 Task: Select Amazon Web Services (AWS) Software.
Action: Mouse moved to (421, 98)
Screenshot: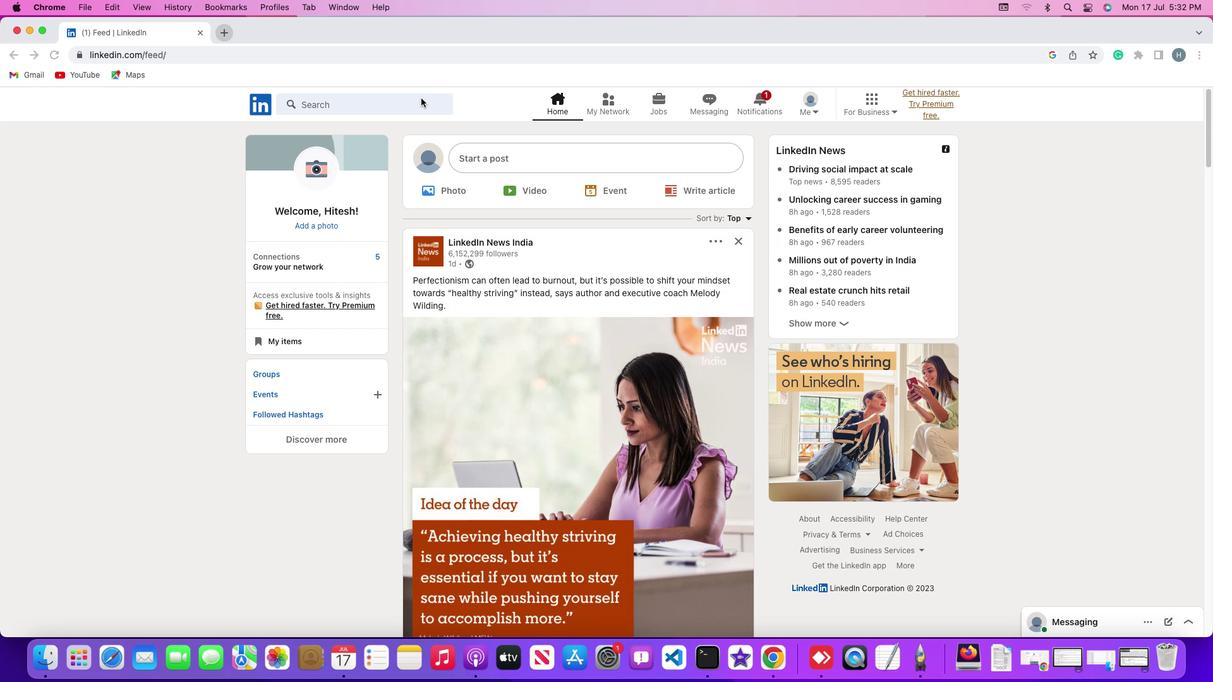 
Action: Mouse pressed left at (421, 98)
Screenshot: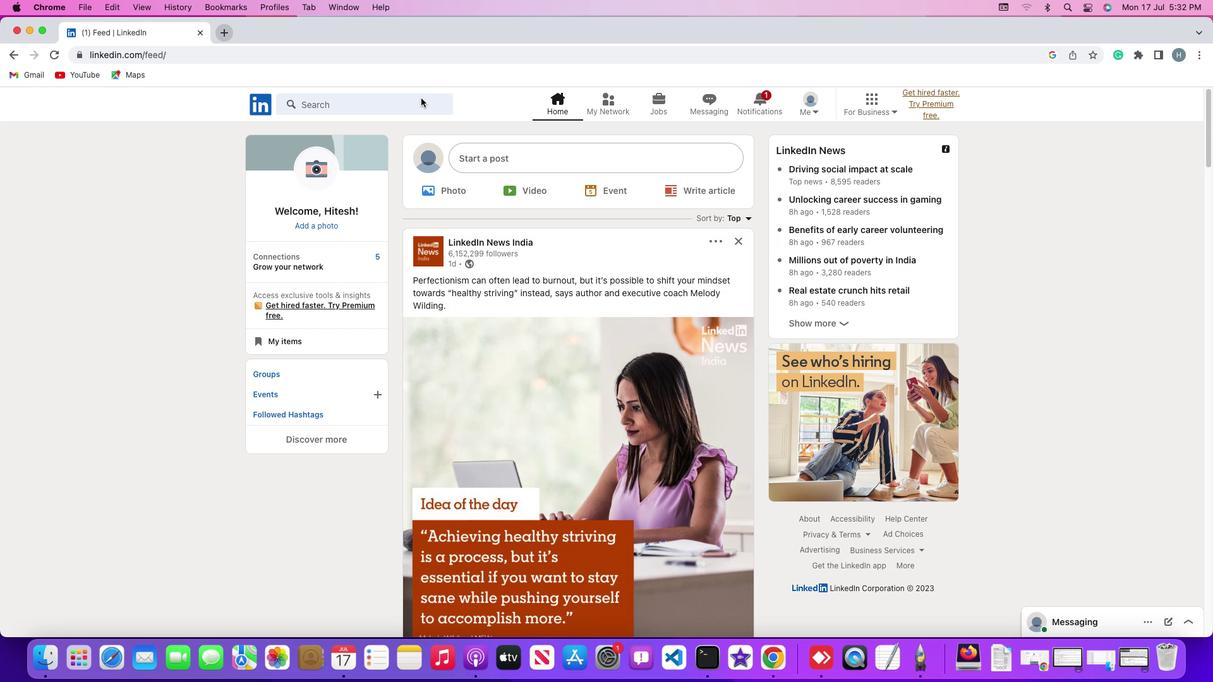 
Action: Mouse pressed left at (421, 98)
Screenshot: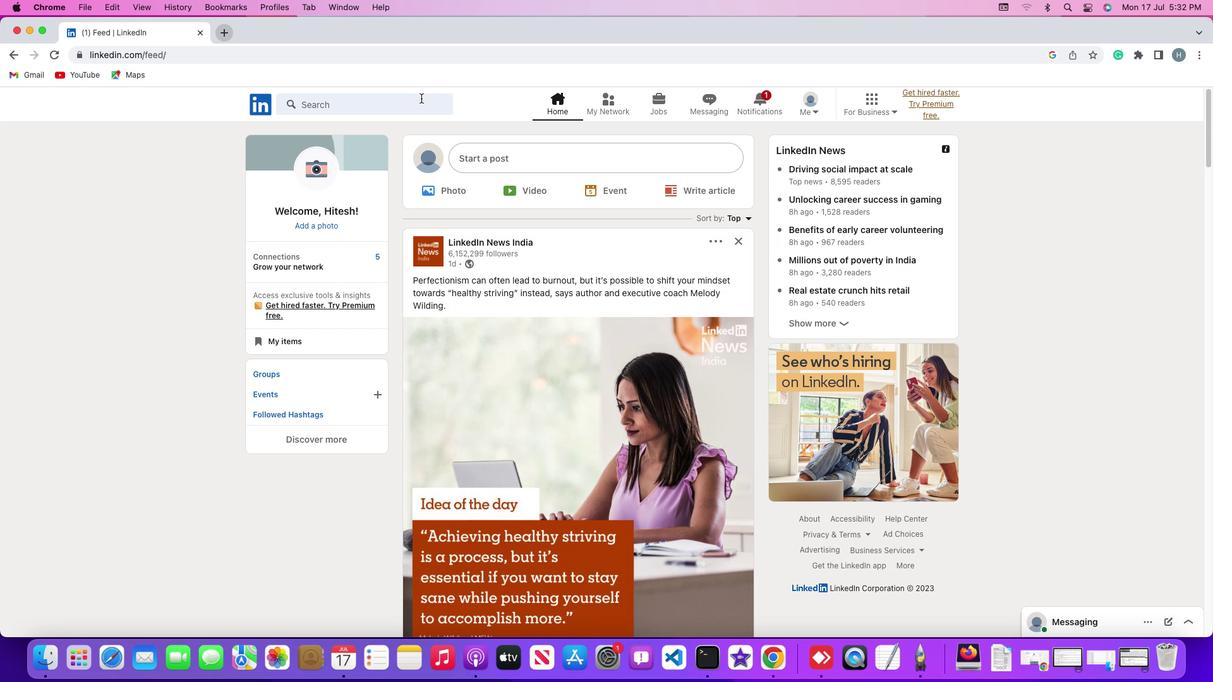 
Action: Key pressed Key.shift'#''h''i''r''i''n''g'Key.enter
Screenshot: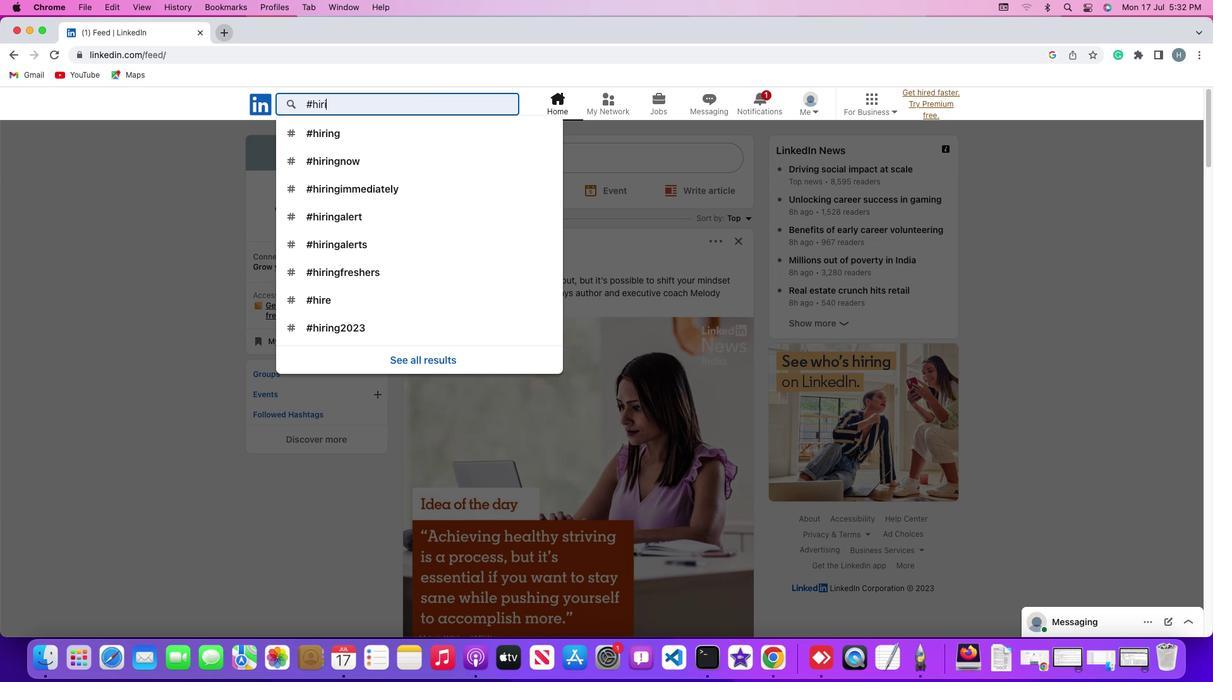 
Action: Mouse moved to (669, 136)
Screenshot: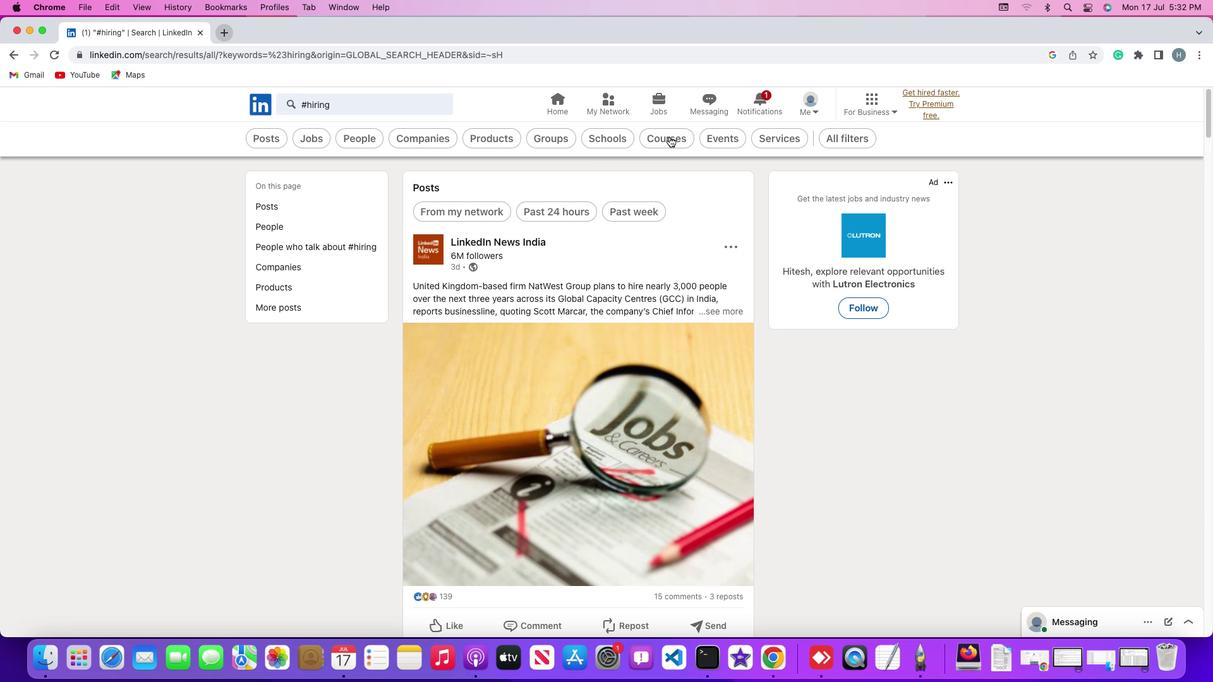 
Action: Mouse pressed left at (669, 136)
Screenshot: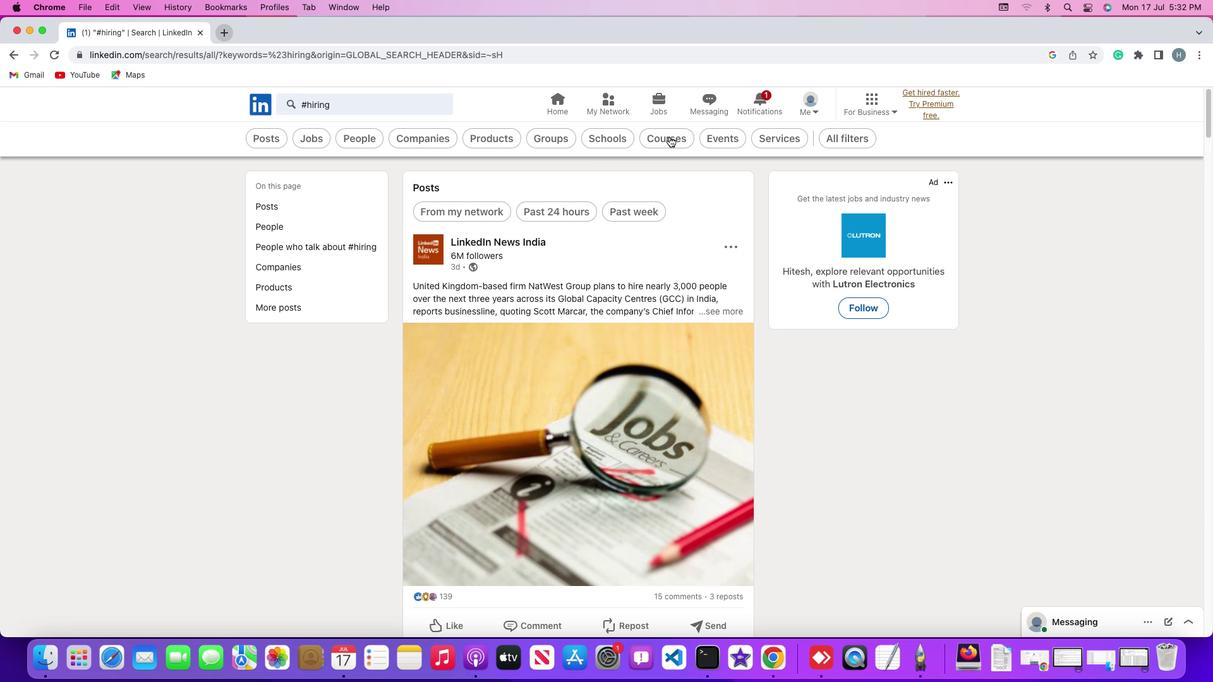 
Action: Mouse moved to (545, 138)
Screenshot: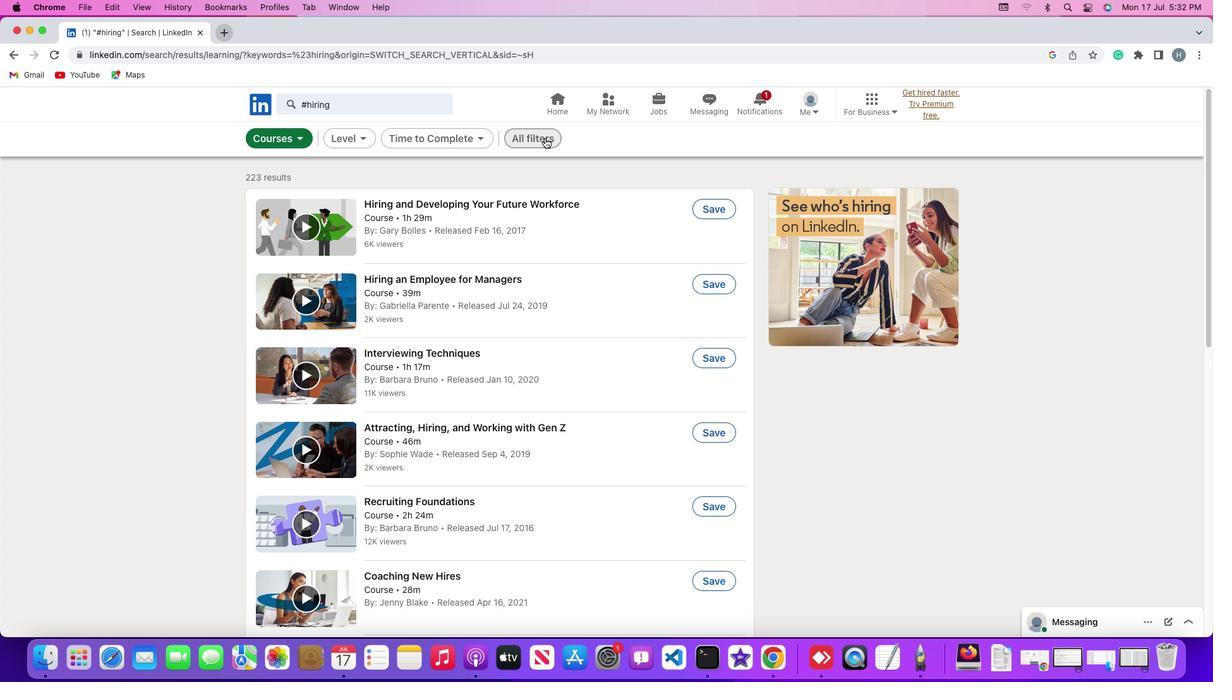 
Action: Mouse pressed left at (545, 138)
Screenshot: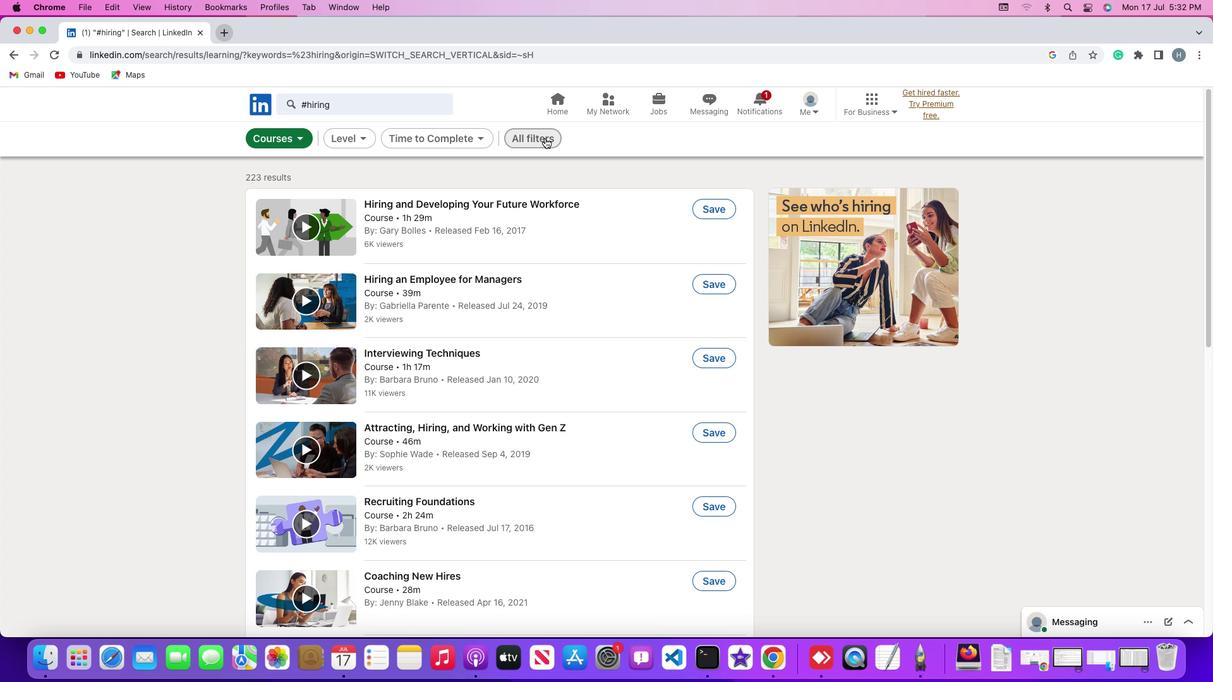 
Action: Mouse moved to (998, 420)
Screenshot: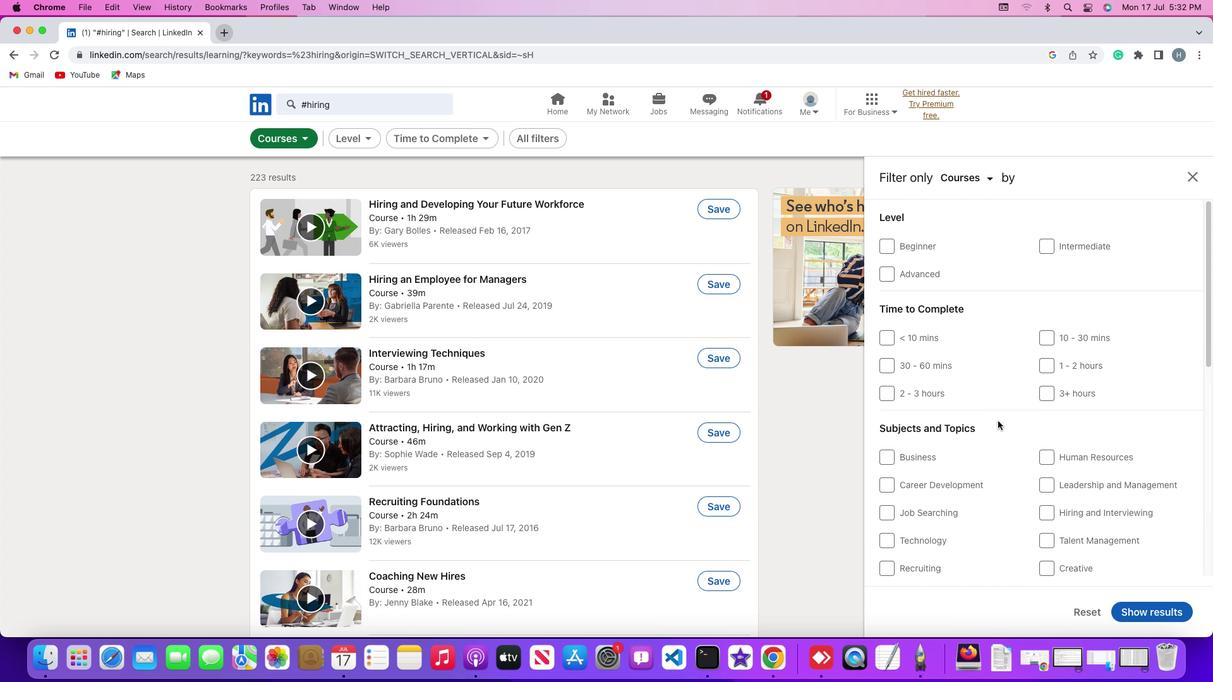 
Action: Mouse scrolled (998, 420) with delta (0, 0)
Screenshot: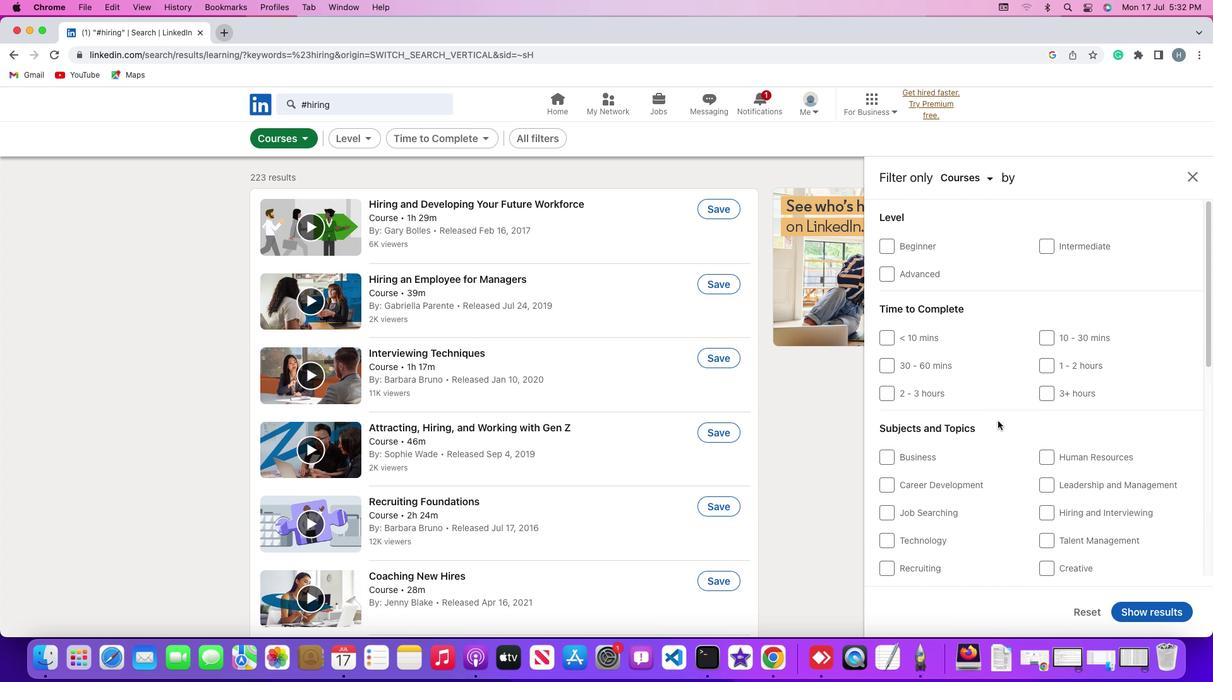 
Action: Mouse scrolled (998, 420) with delta (0, 0)
Screenshot: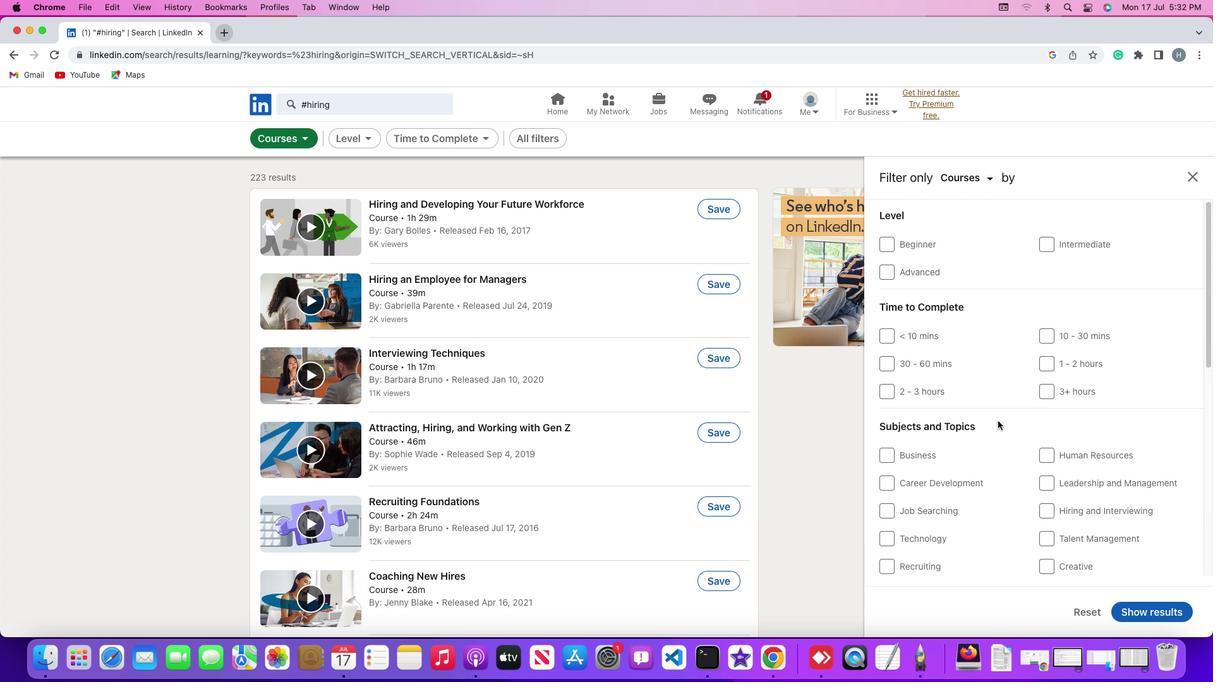 
Action: Mouse scrolled (998, 420) with delta (0, -1)
Screenshot: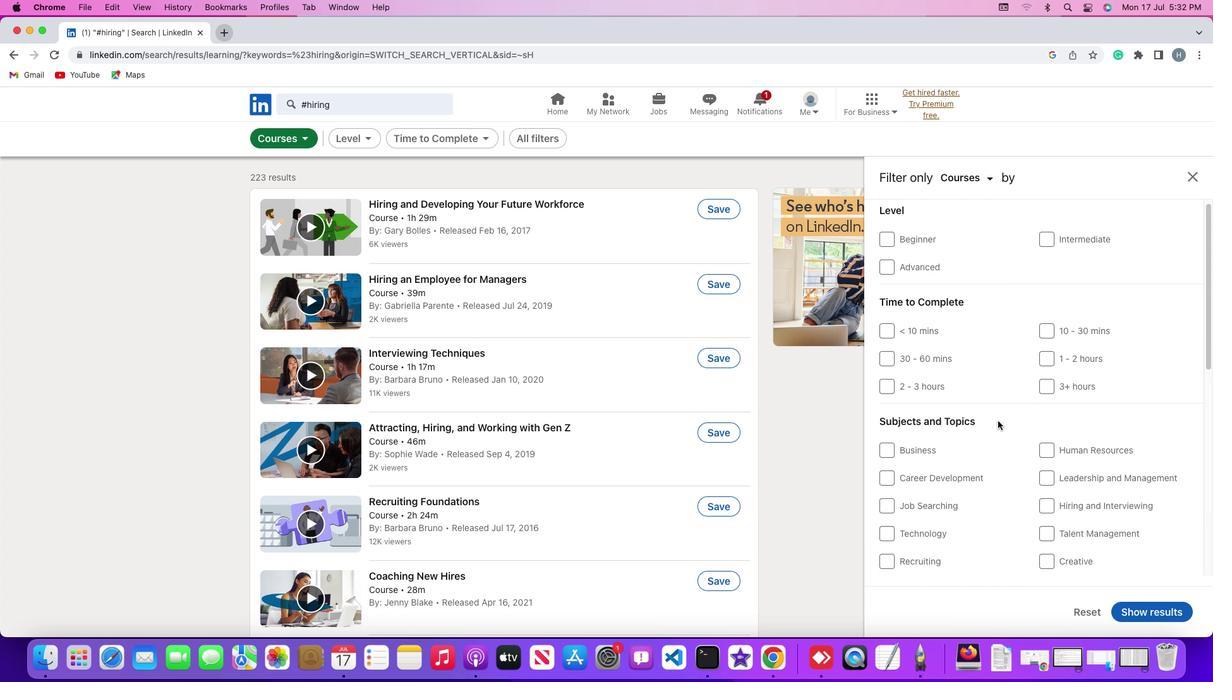 
Action: Mouse scrolled (998, 420) with delta (0, 0)
Screenshot: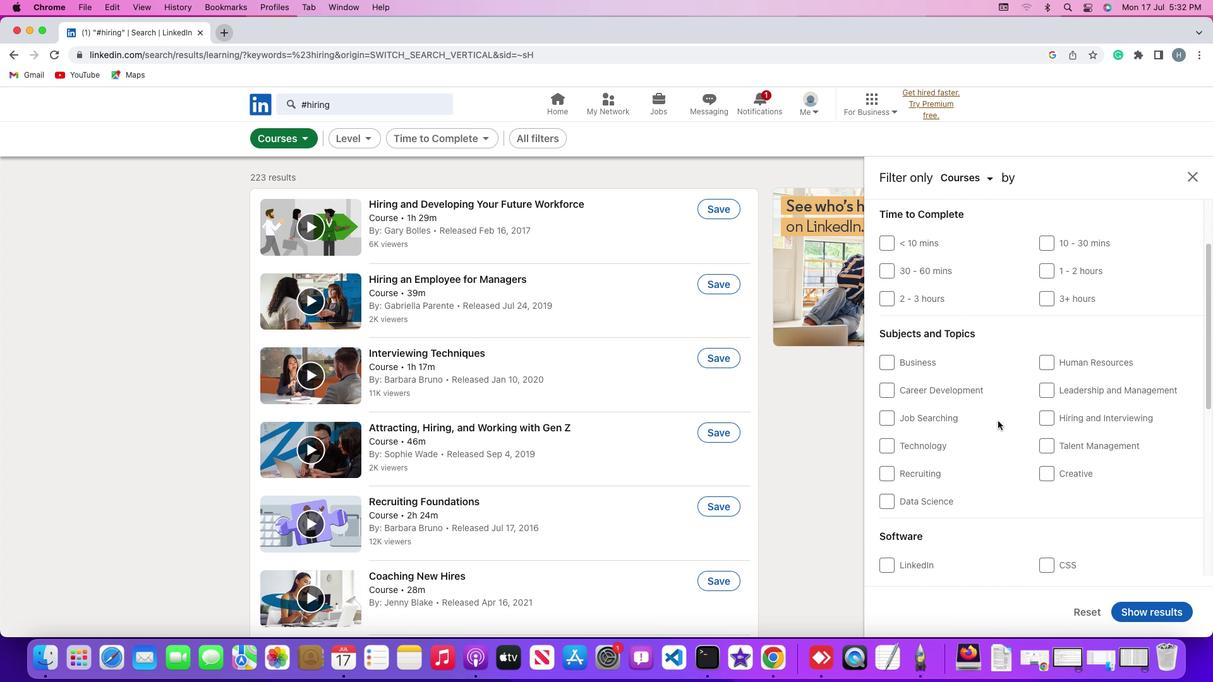 
Action: Mouse scrolled (998, 420) with delta (0, 0)
Screenshot: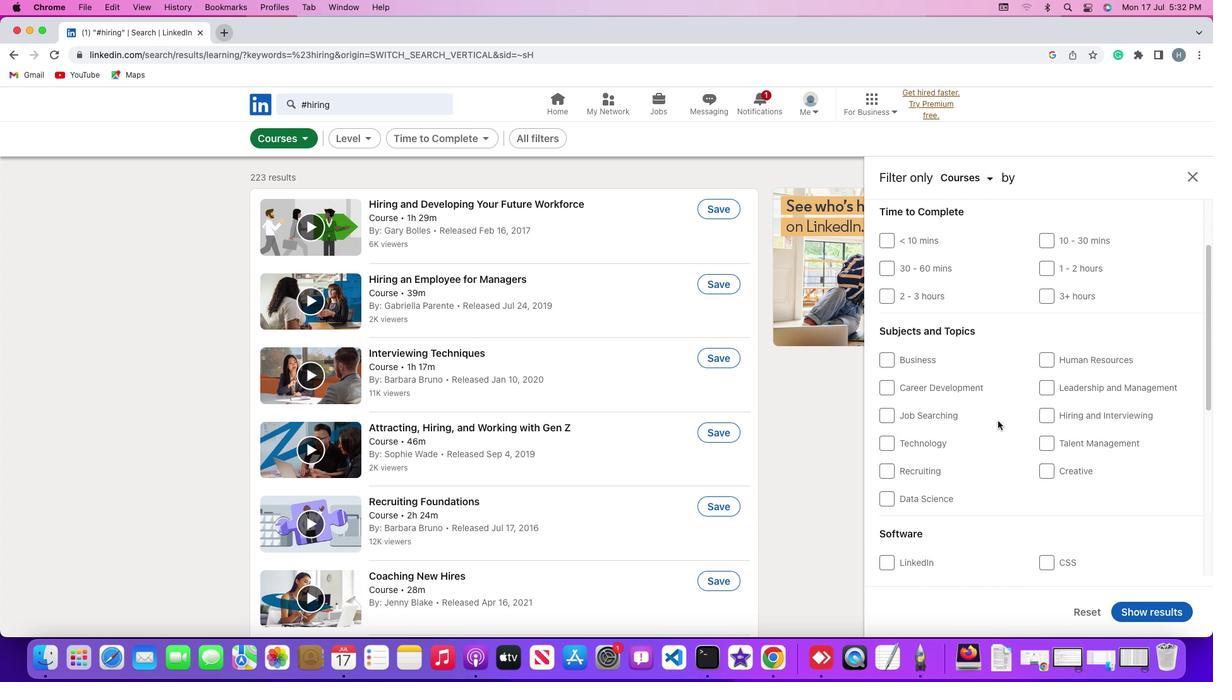 
Action: Mouse scrolled (998, 420) with delta (0, -1)
Screenshot: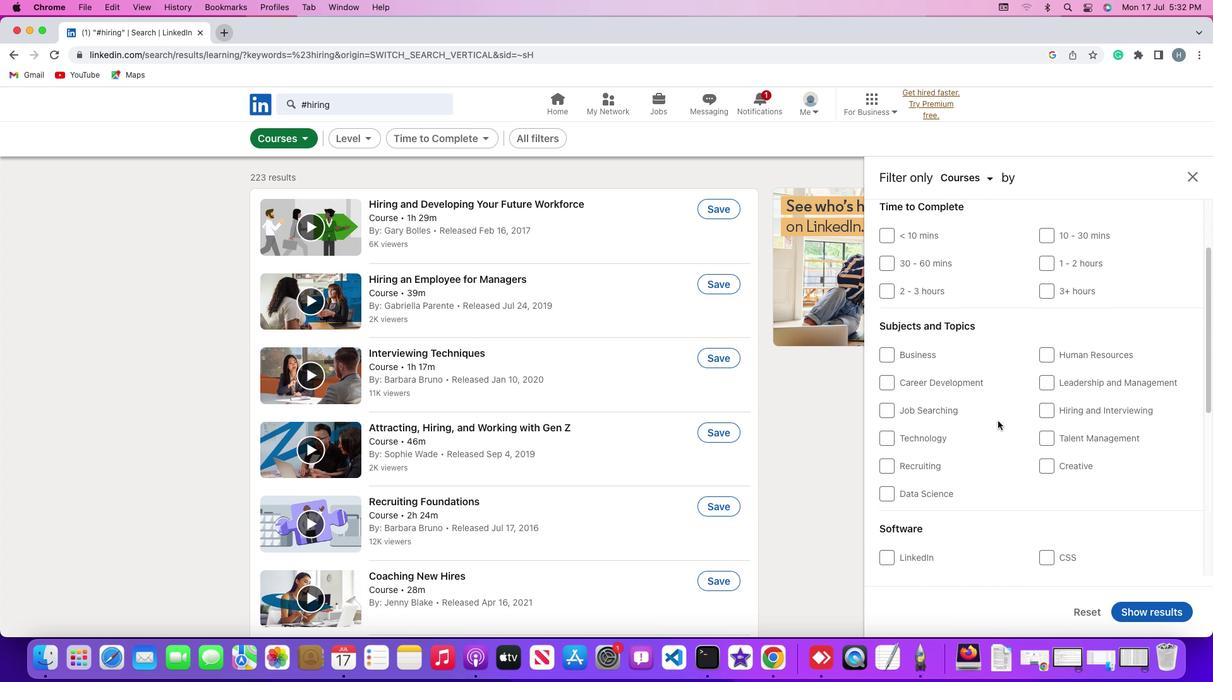 
Action: Mouse scrolled (998, 420) with delta (0, -1)
Screenshot: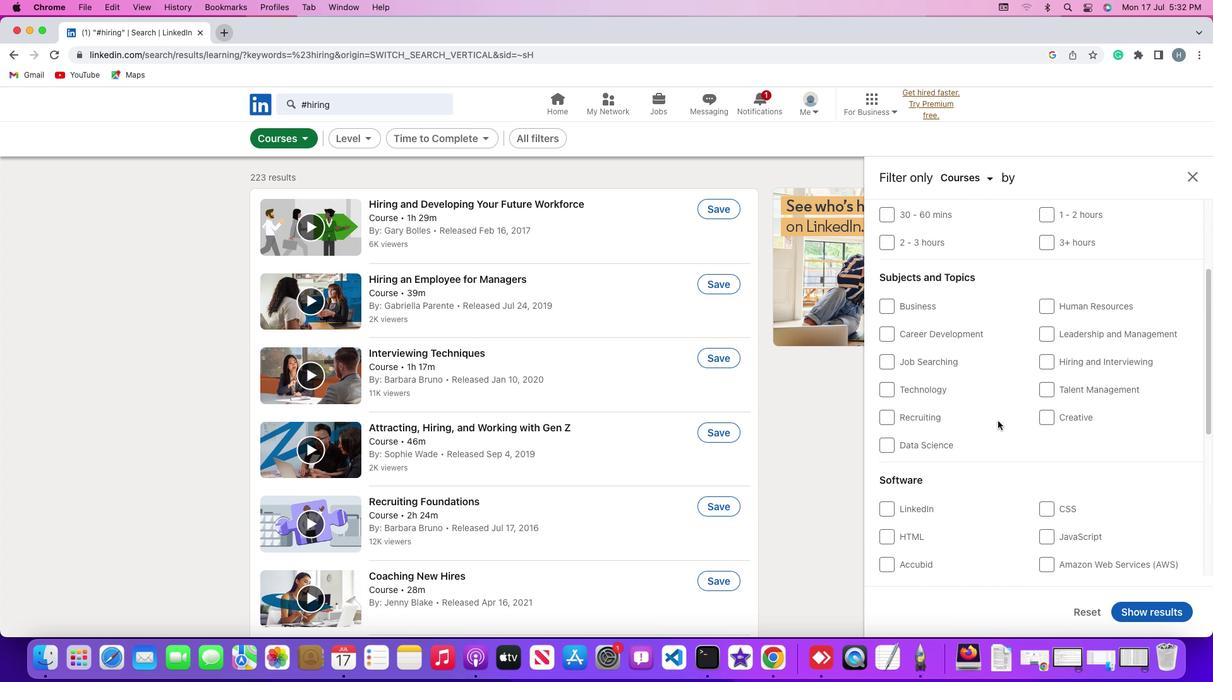 
Action: Mouse scrolled (998, 420) with delta (0, 0)
Screenshot: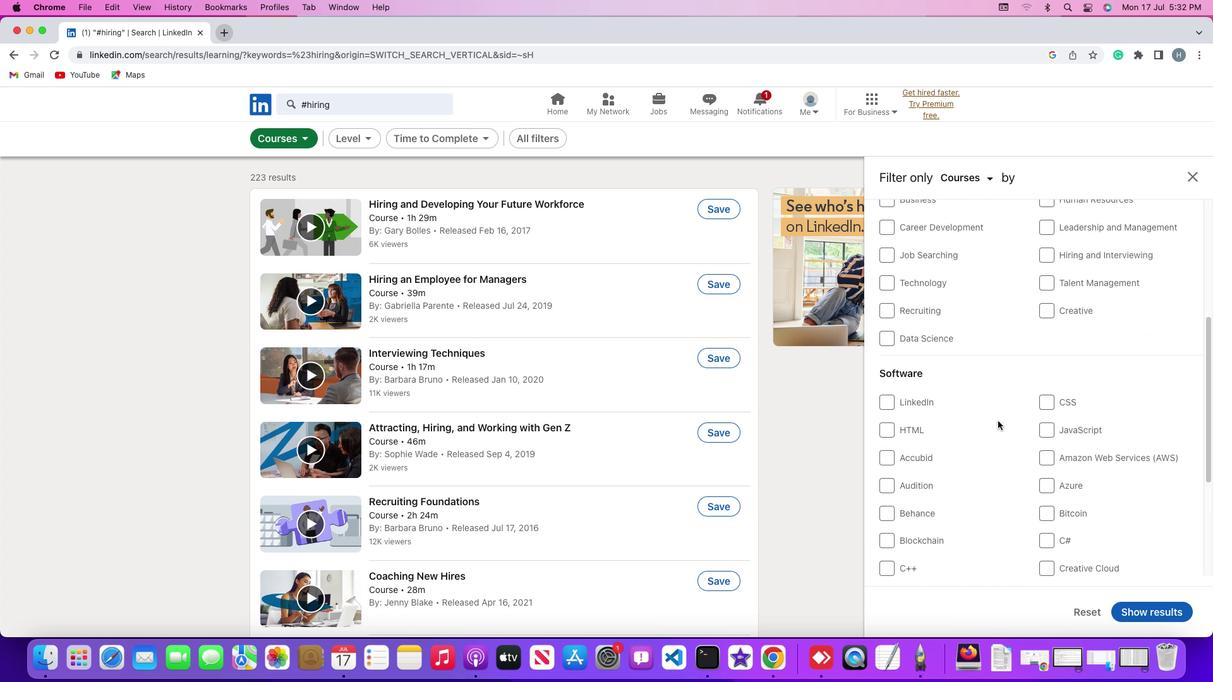 
Action: Mouse scrolled (998, 420) with delta (0, 0)
Screenshot: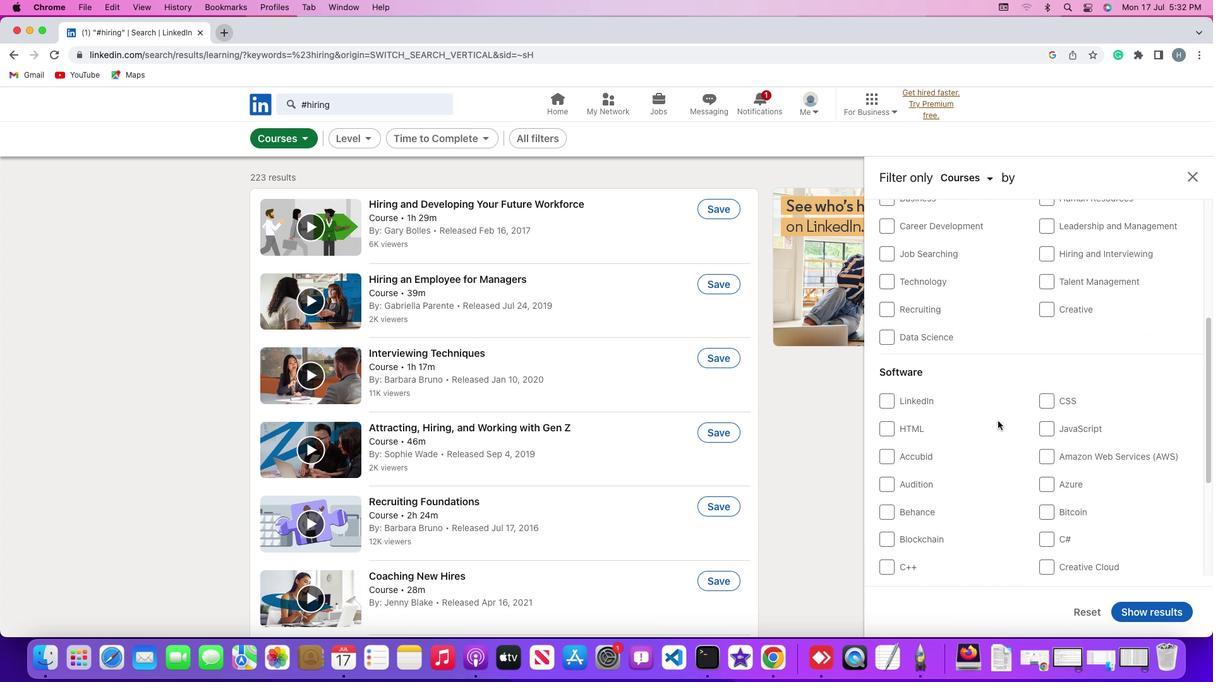 
Action: Mouse moved to (1043, 437)
Screenshot: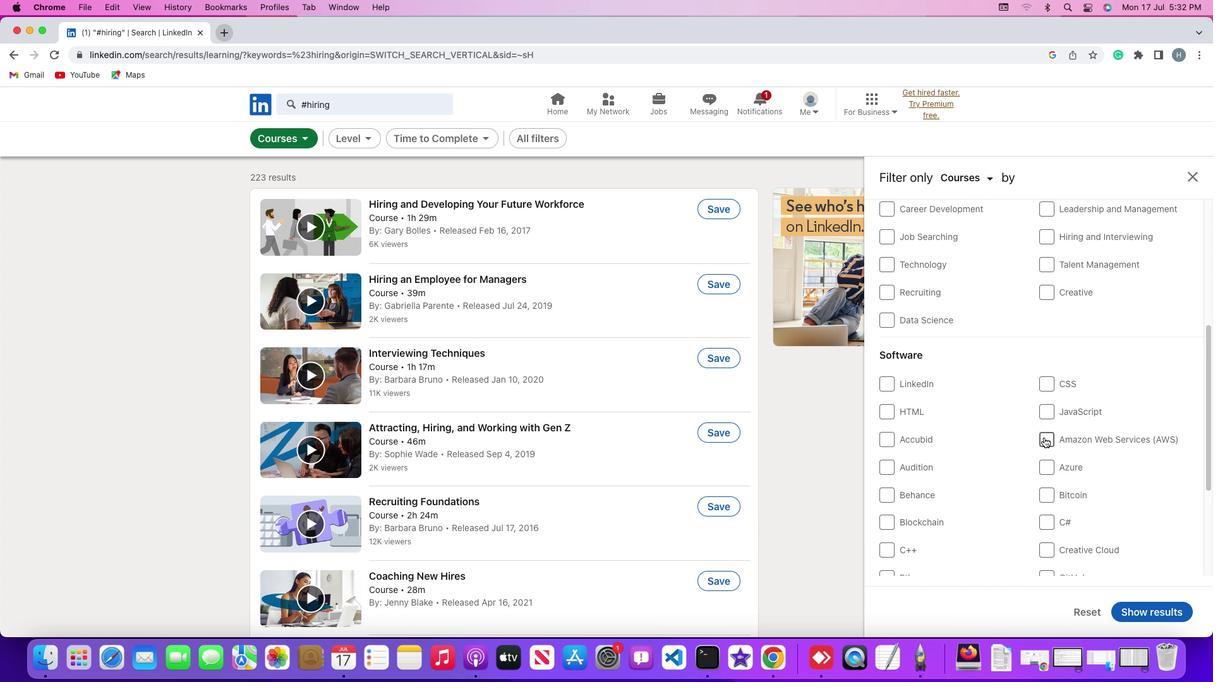 
Action: Mouse pressed left at (1043, 437)
Screenshot: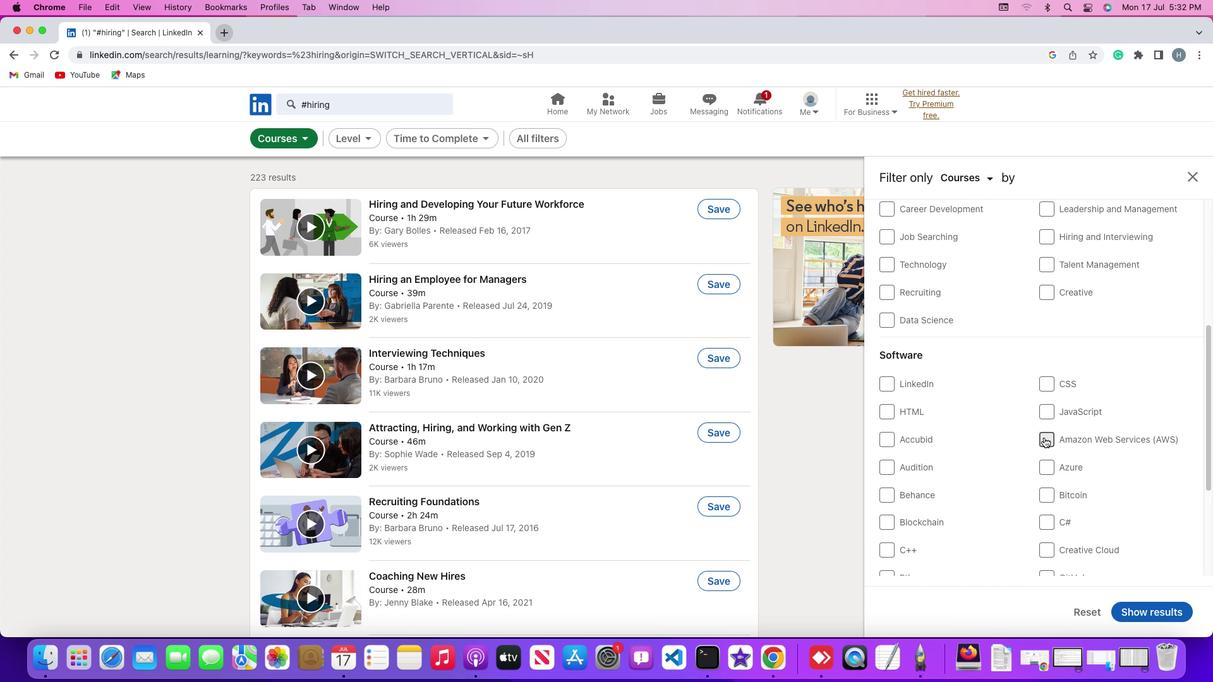 
Action: Mouse moved to (1137, 616)
Screenshot: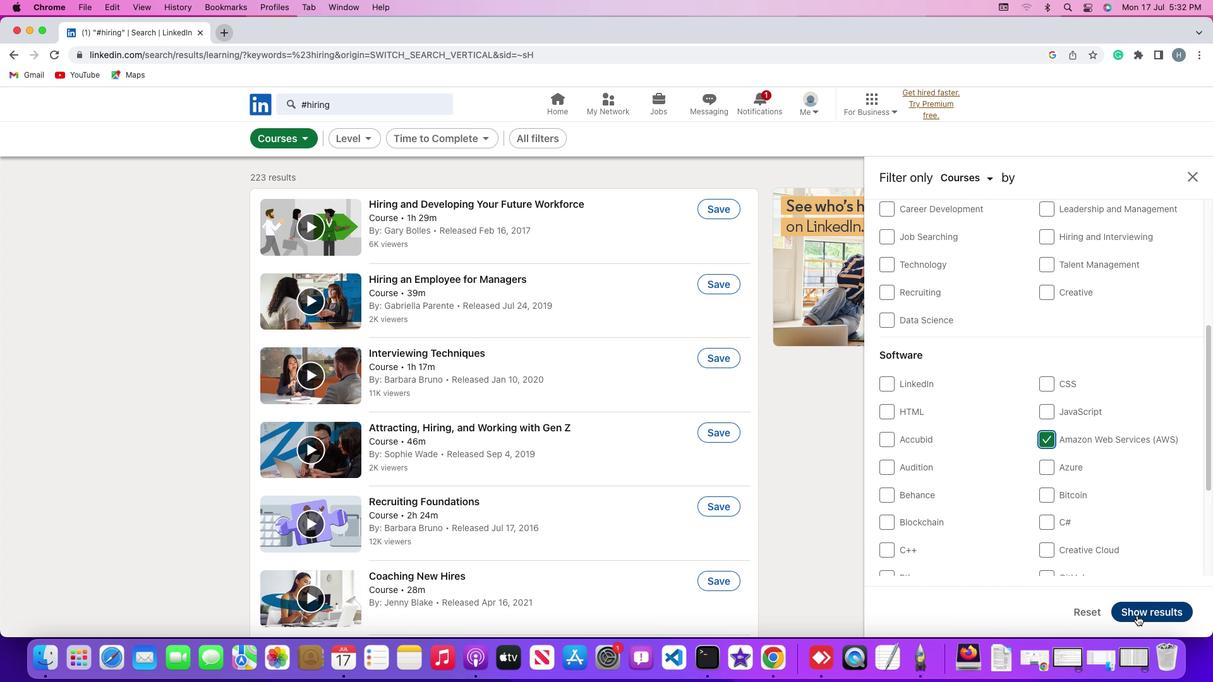 
Action: Mouse pressed left at (1137, 616)
Screenshot: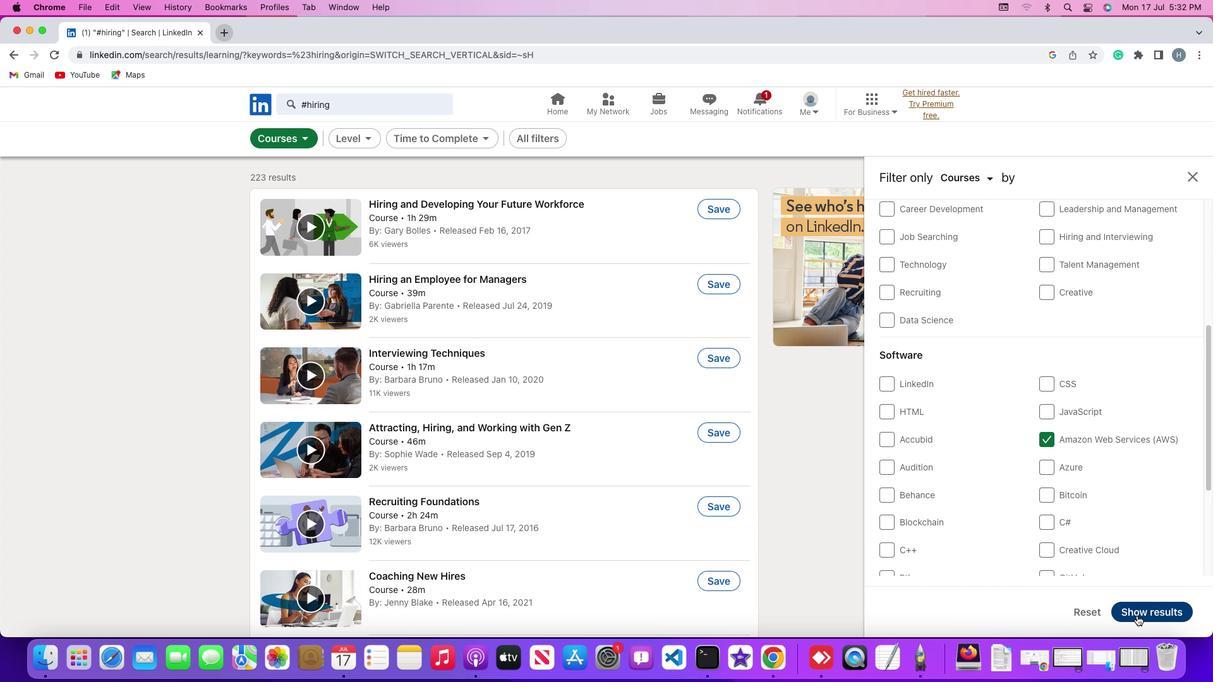 
Action: Mouse moved to (1047, 462)
Screenshot: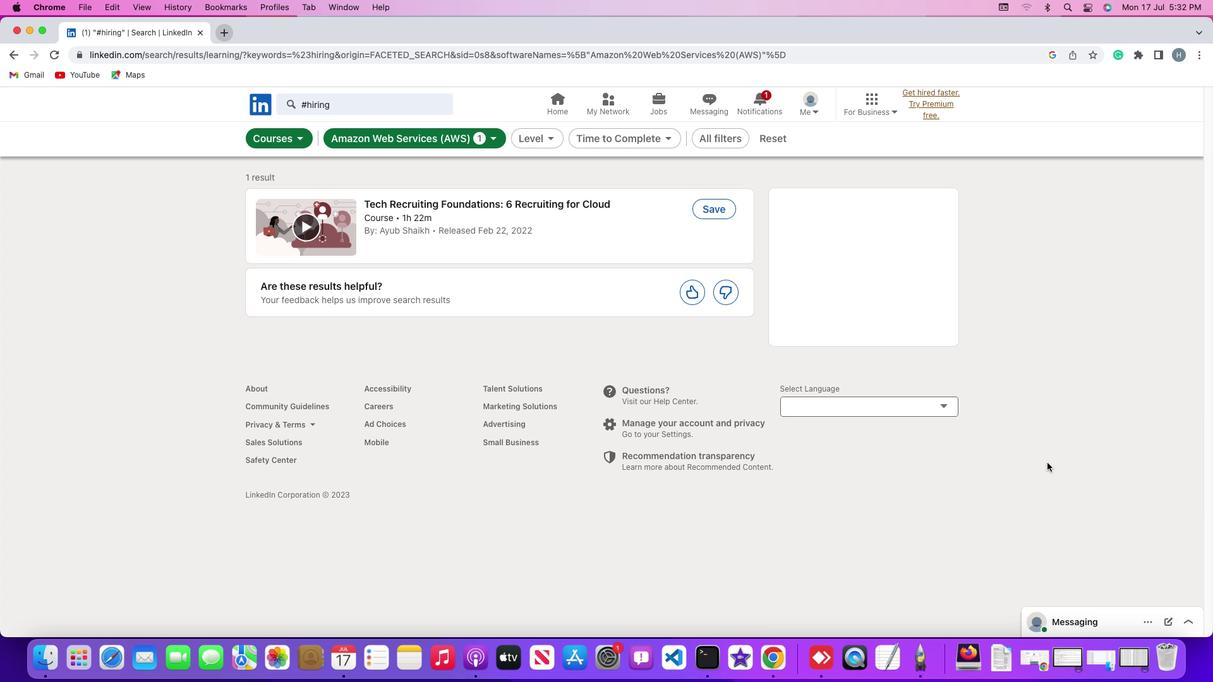 
